 Task: Make in the project AztecBridge a sprint 'Nitro Sprint'. Create in the project AztecBridge a sprint 'Nitro Sprint'. Add in the project AztecBridge a sprint 'Nitro Sprint'
Action: Mouse moved to (182, 52)
Screenshot: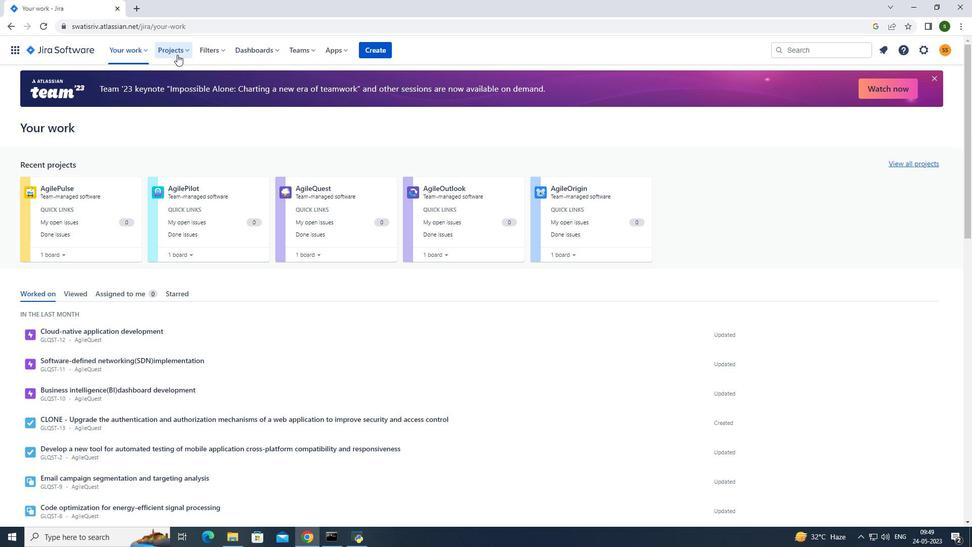 
Action: Mouse pressed left at (182, 52)
Screenshot: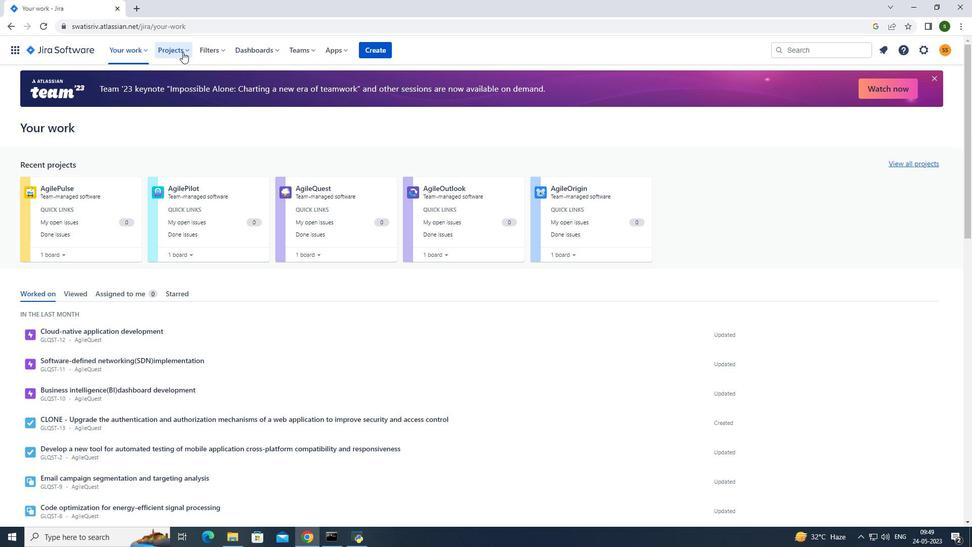 
Action: Mouse moved to (205, 96)
Screenshot: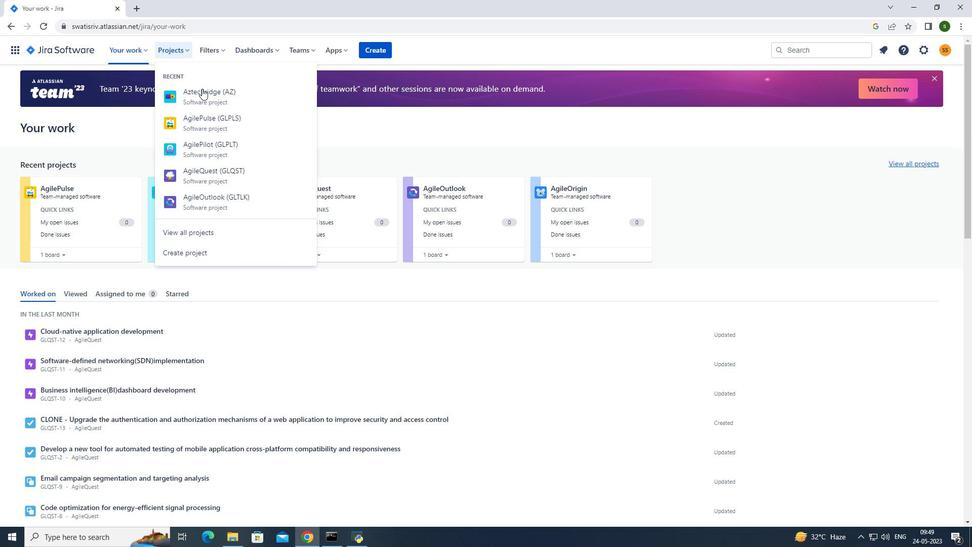 
Action: Mouse pressed left at (205, 96)
Screenshot: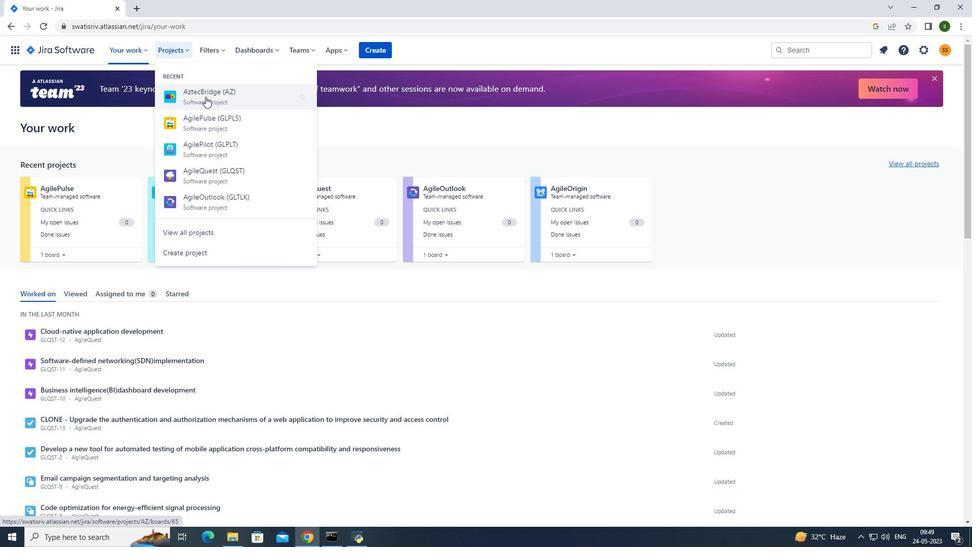 
Action: Mouse moved to (199, 350)
Screenshot: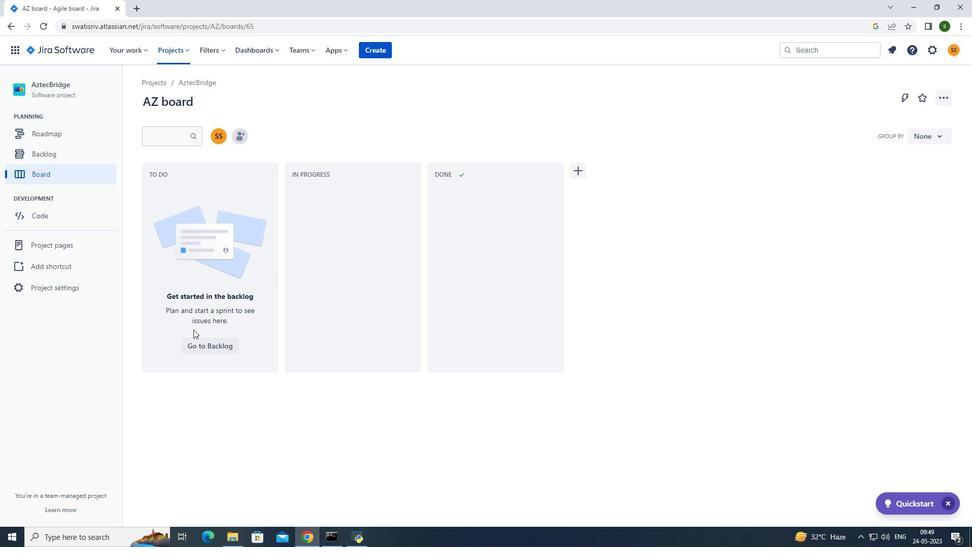 
Action: Mouse pressed left at (199, 350)
Screenshot: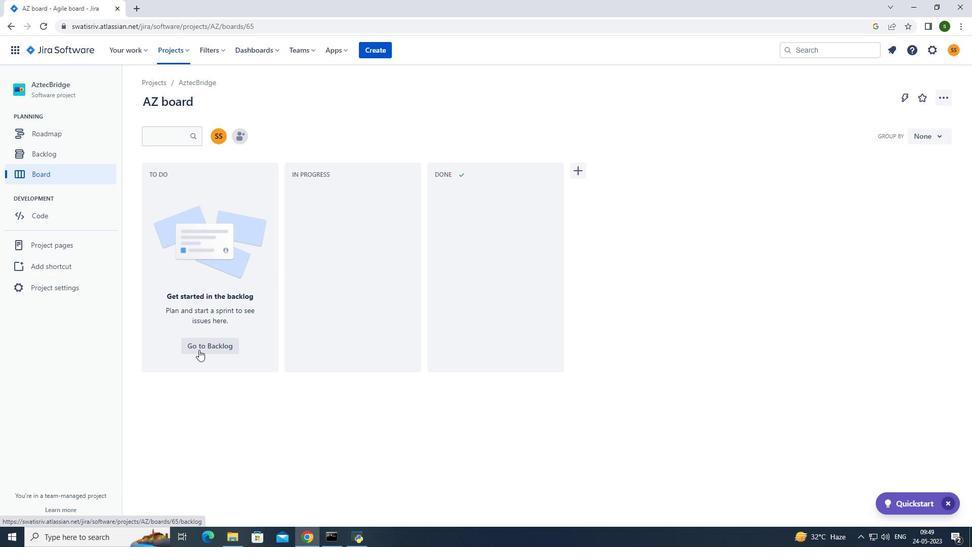 
Action: Mouse moved to (915, 159)
Screenshot: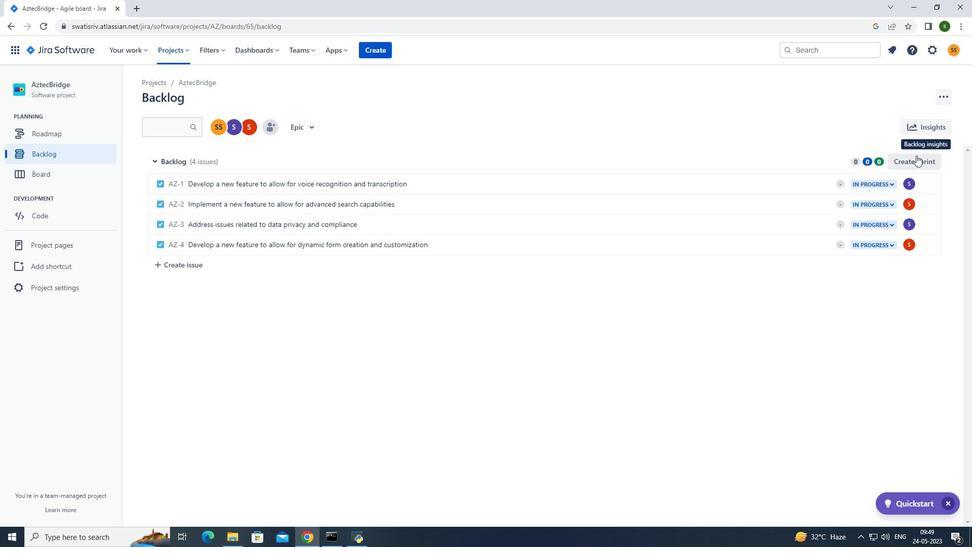 
Action: Mouse pressed left at (915, 159)
Screenshot: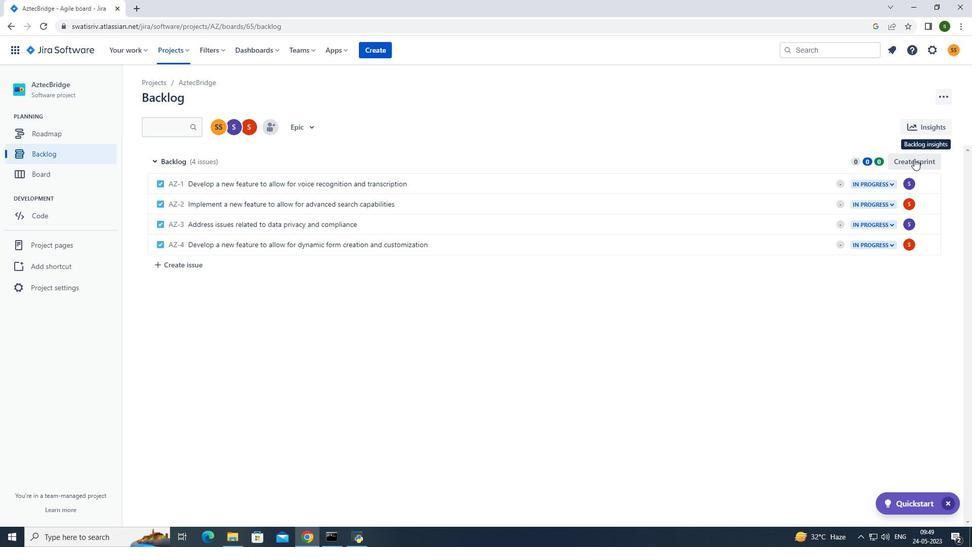 
Action: Mouse moved to (930, 158)
Screenshot: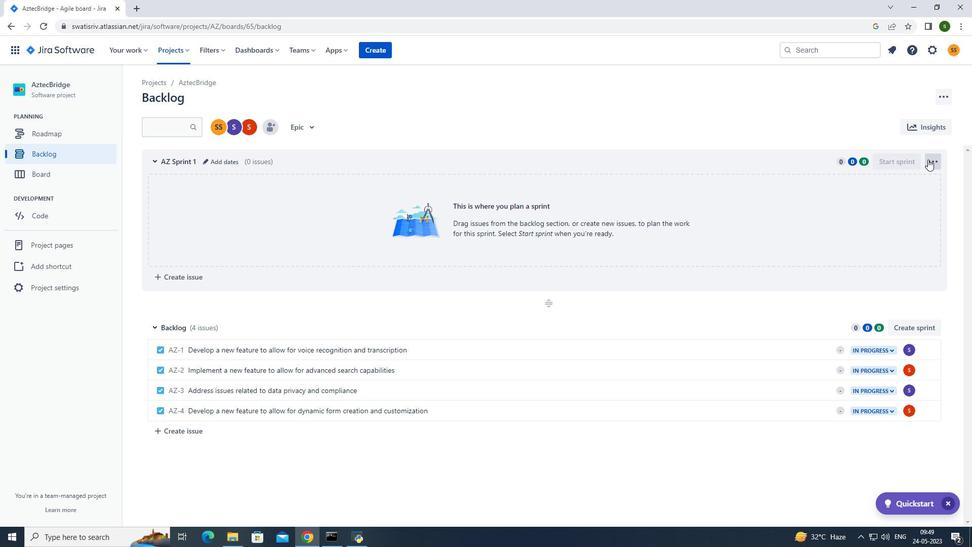 
Action: Mouse pressed left at (930, 158)
Screenshot: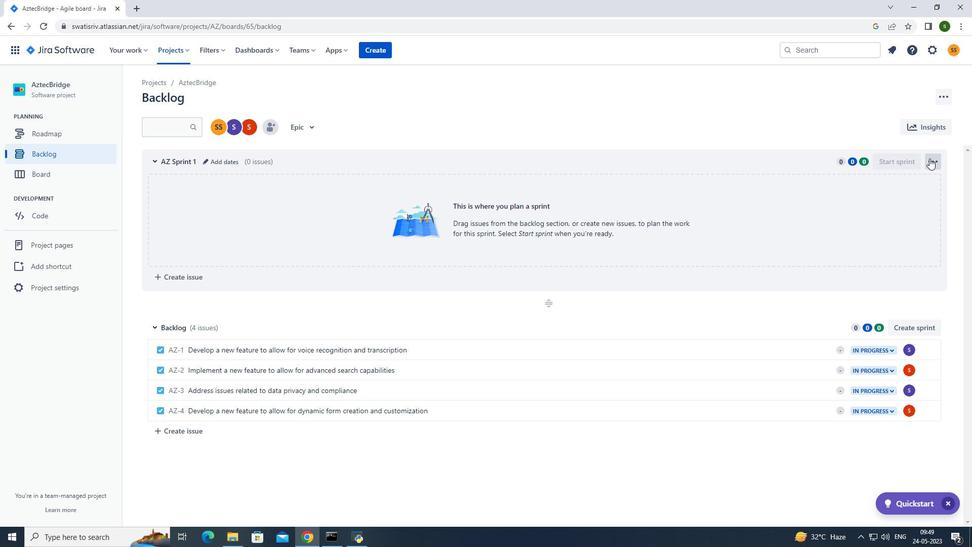 
Action: Mouse moved to (908, 186)
Screenshot: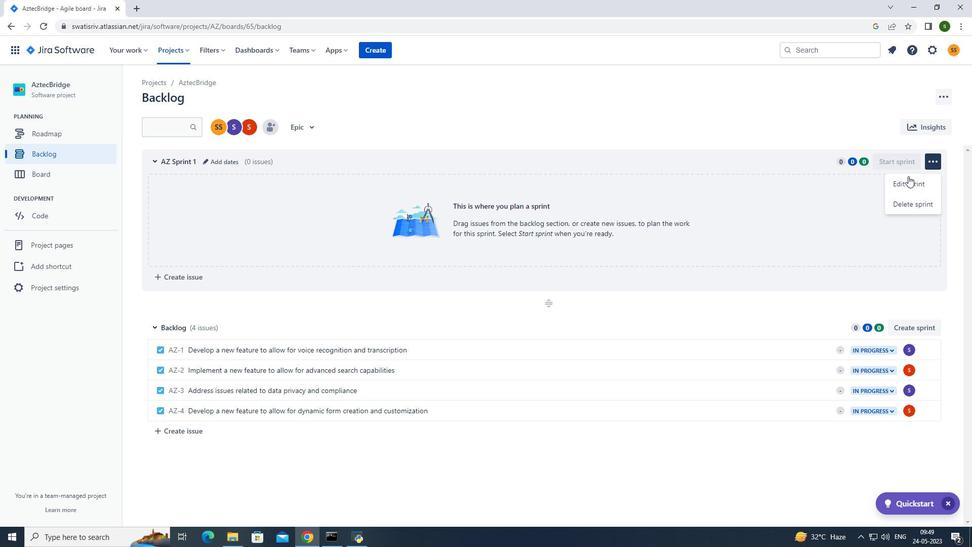
Action: Mouse pressed left at (908, 186)
Screenshot: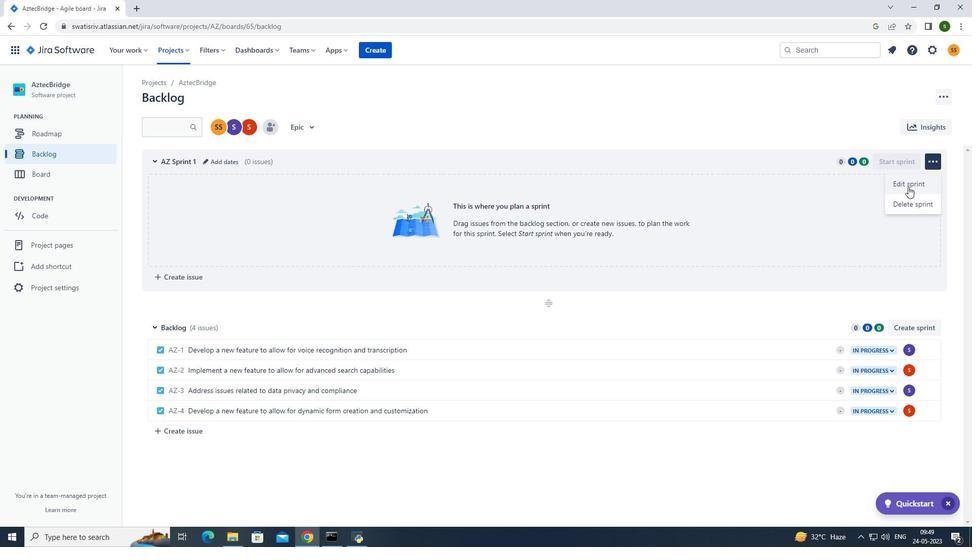 
Action: Mouse moved to (405, 125)
Screenshot: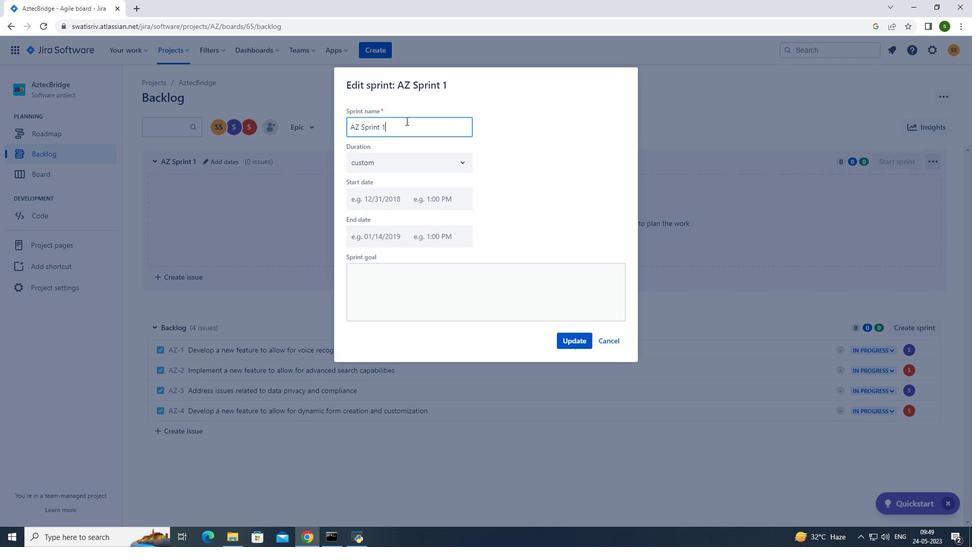 
Action: Key pressed <Key.backspace><Key.backspace><Key.backspace><Key.backspace><Key.backspace><Key.backspace><Key.backspace><Key.backspace><Key.backspace><Key.backspace><Key.backspace><Key.caps_lock>N<Key.caps_lock>itro<Key.space><Key.caps_lock>S<Key.caps_lock>print
Screenshot: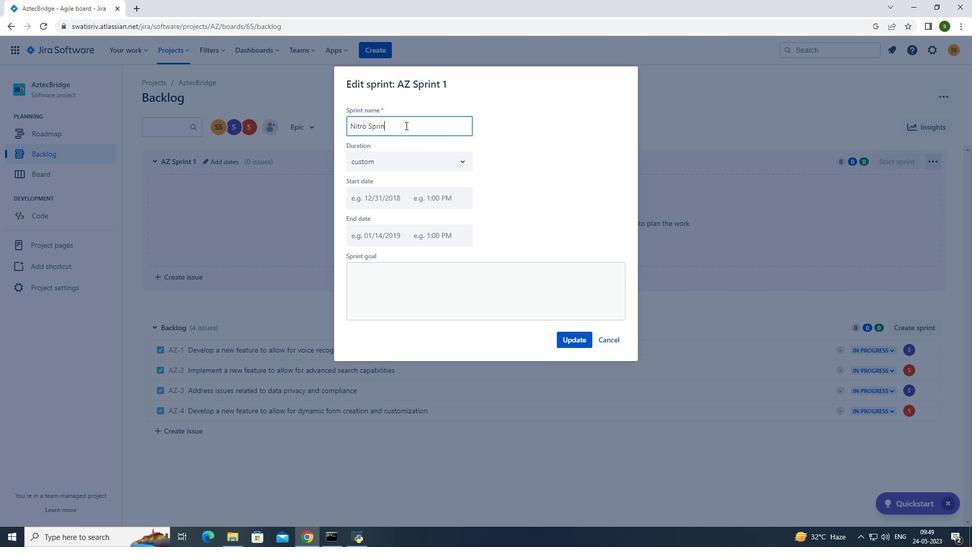 
Action: Mouse moved to (565, 340)
Screenshot: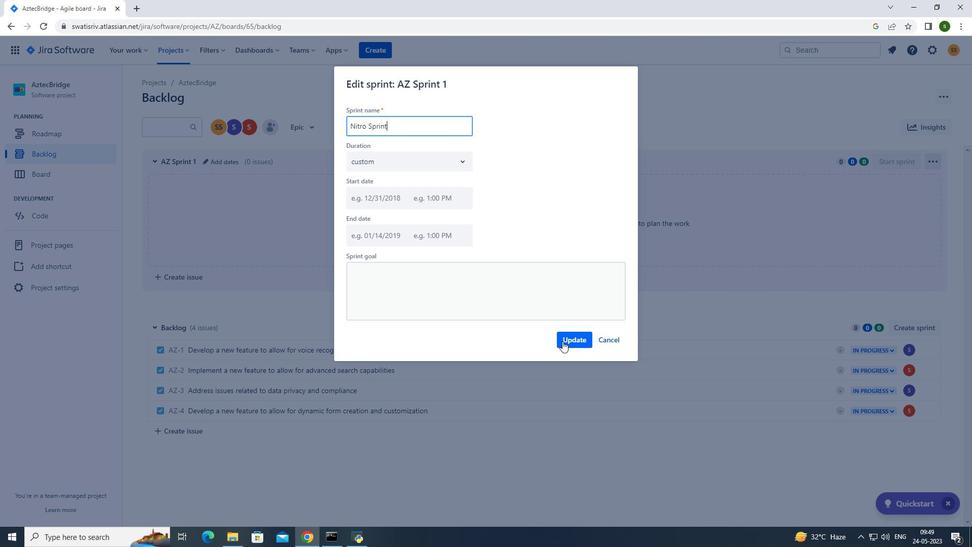 
Action: Mouse pressed left at (565, 340)
Screenshot: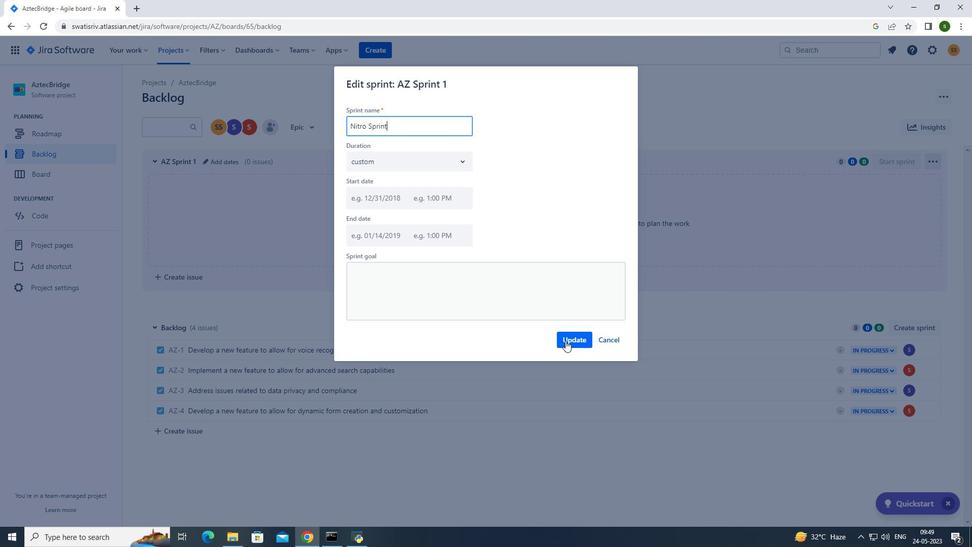 
Action: Mouse moved to (173, 44)
Screenshot: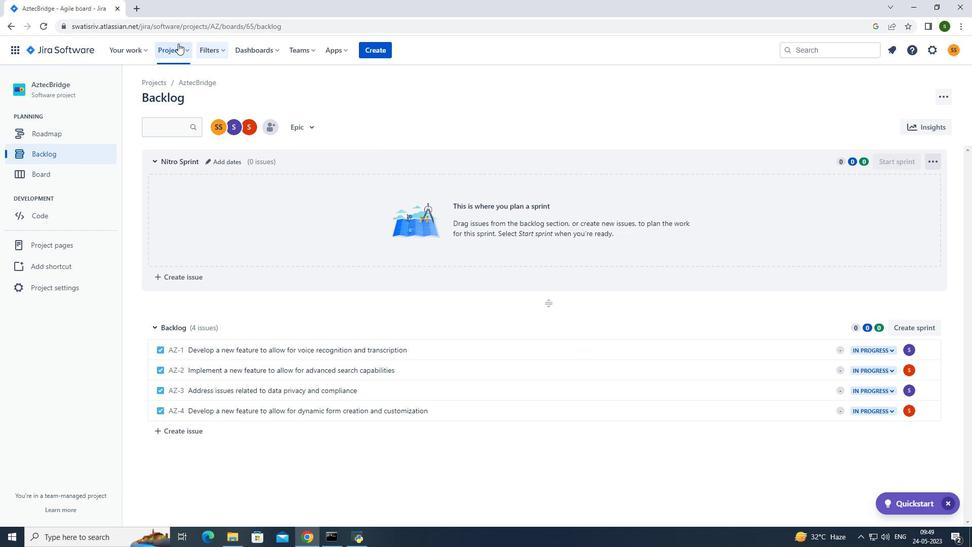 
Action: Mouse pressed left at (173, 44)
Screenshot: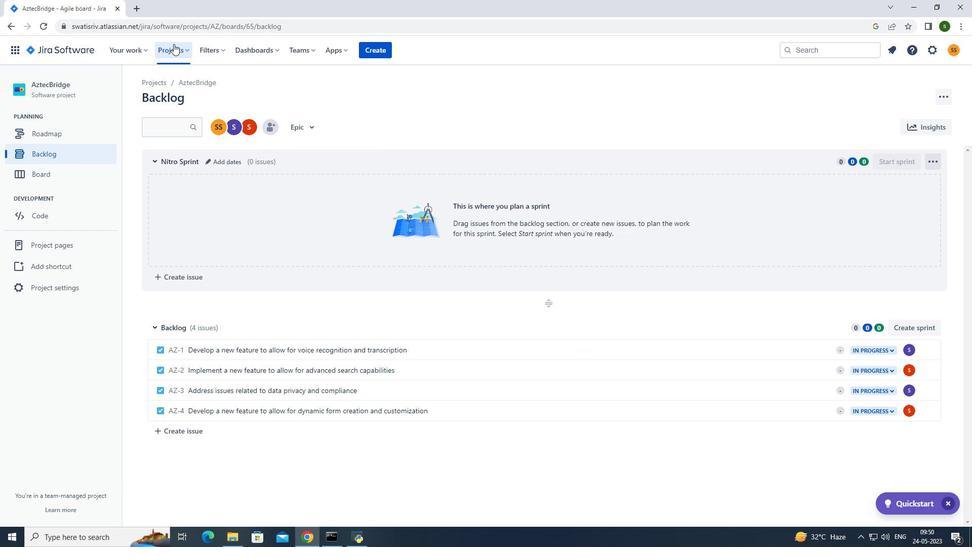 
Action: Mouse moved to (215, 93)
Screenshot: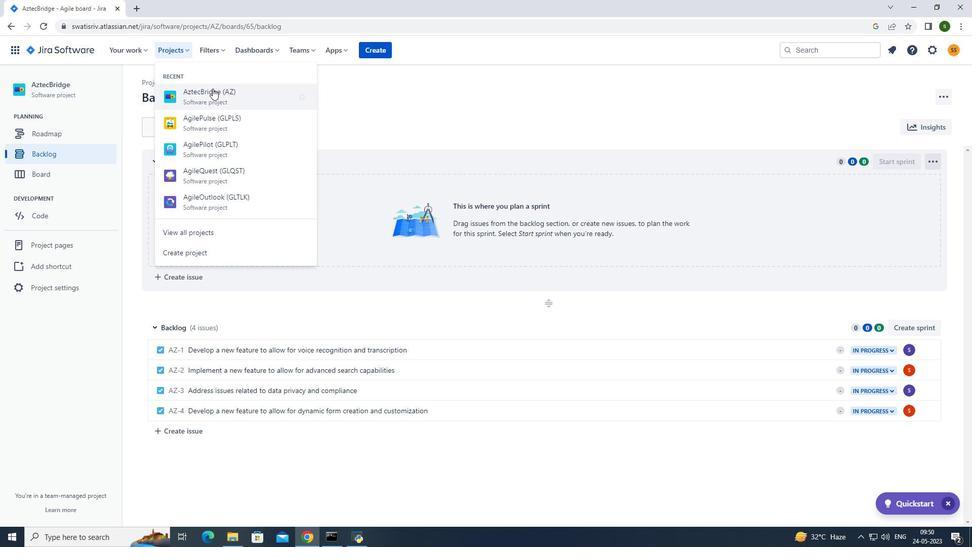 
Action: Mouse pressed left at (215, 93)
Screenshot: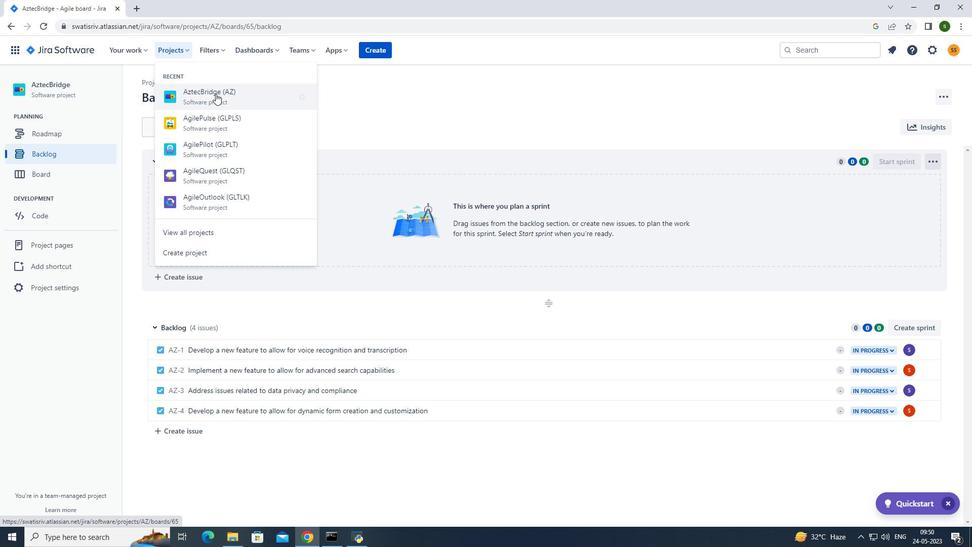 
Action: Mouse moved to (218, 343)
Screenshot: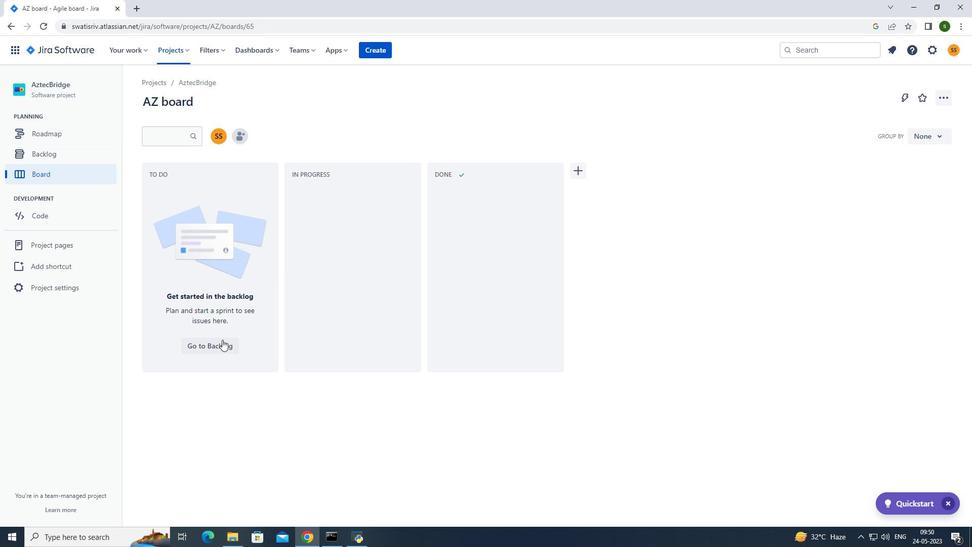 
Action: Mouse pressed left at (218, 343)
Screenshot: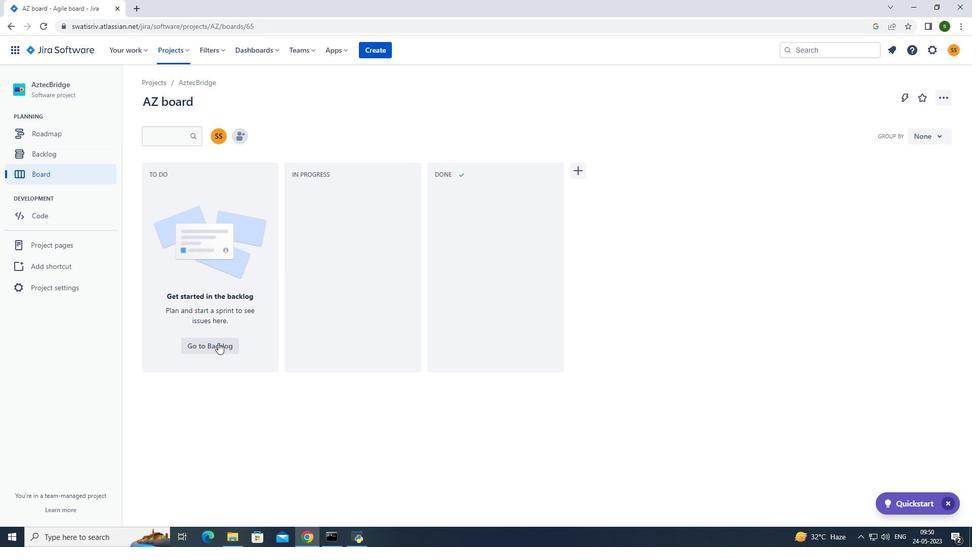 
Action: Mouse moved to (933, 327)
Screenshot: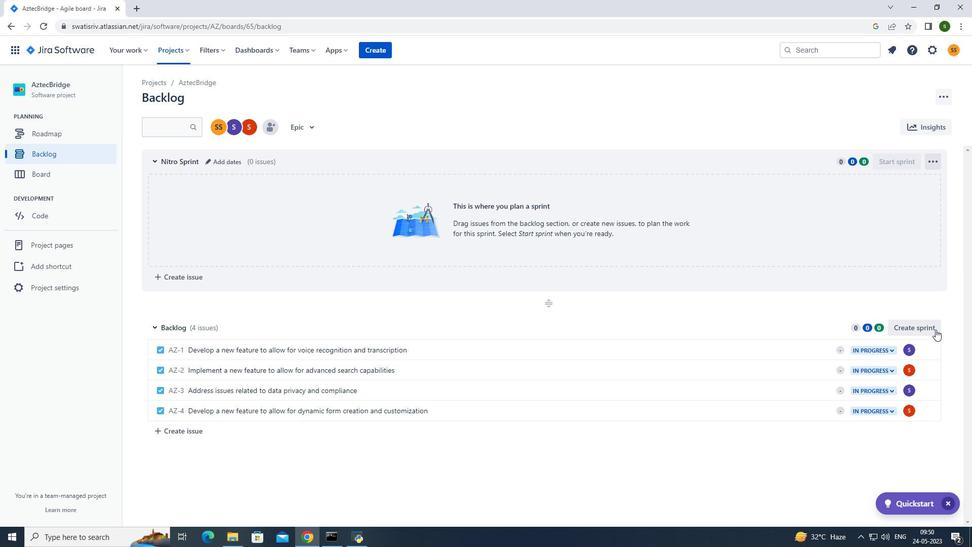 
Action: Mouse pressed left at (933, 327)
Screenshot: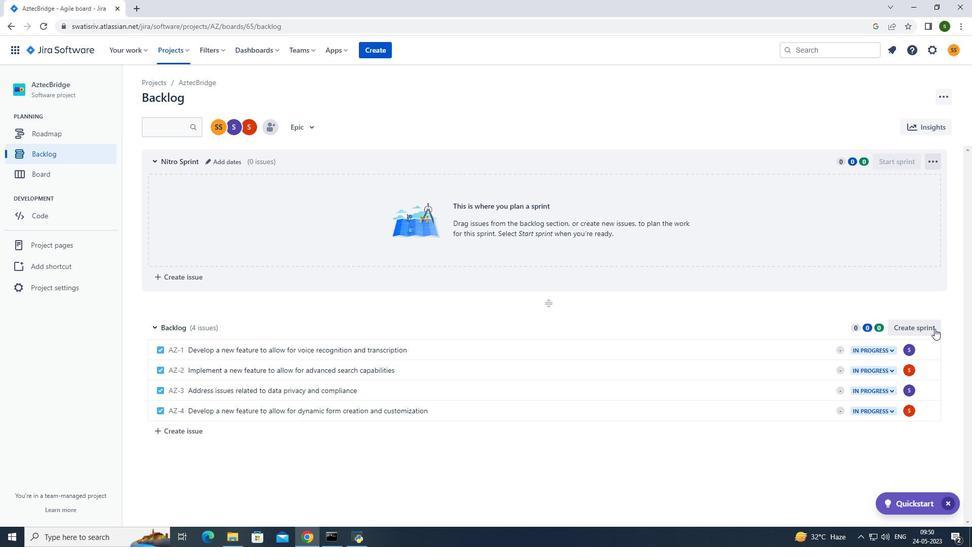 
Action: Mouse moved to (931, 326)
Screenshot: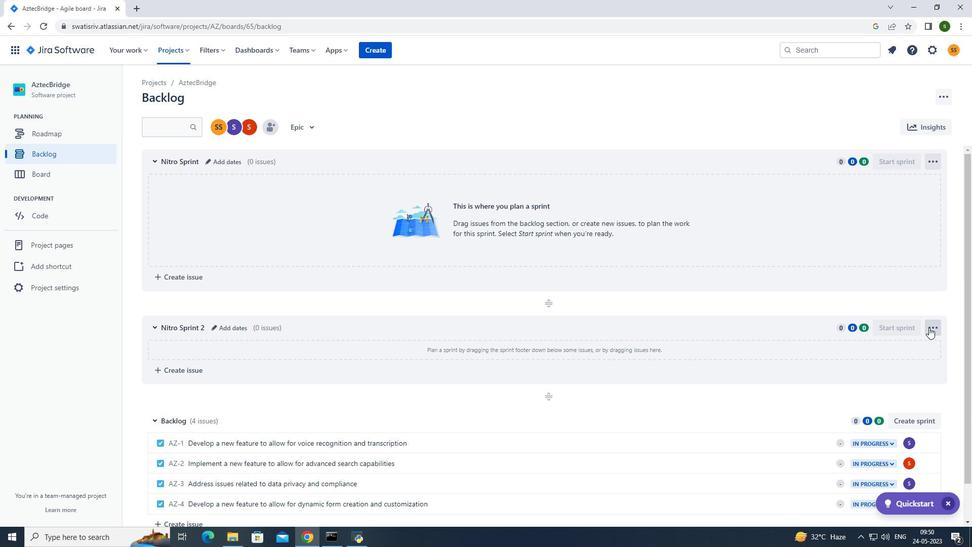 
Action: Mouse pressed left at (931, 326)
Screenshot: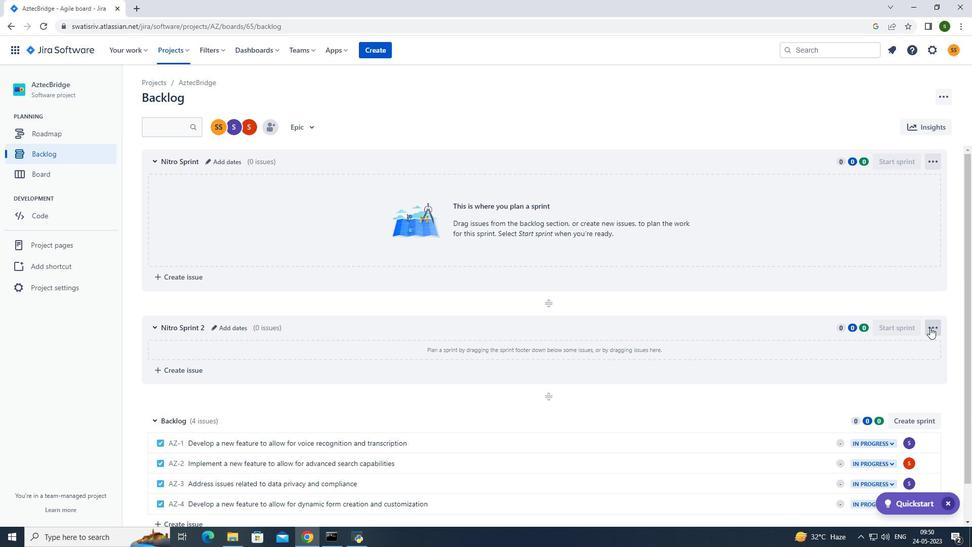 
Action: Mouse moved to (910, 369)
Screenshot: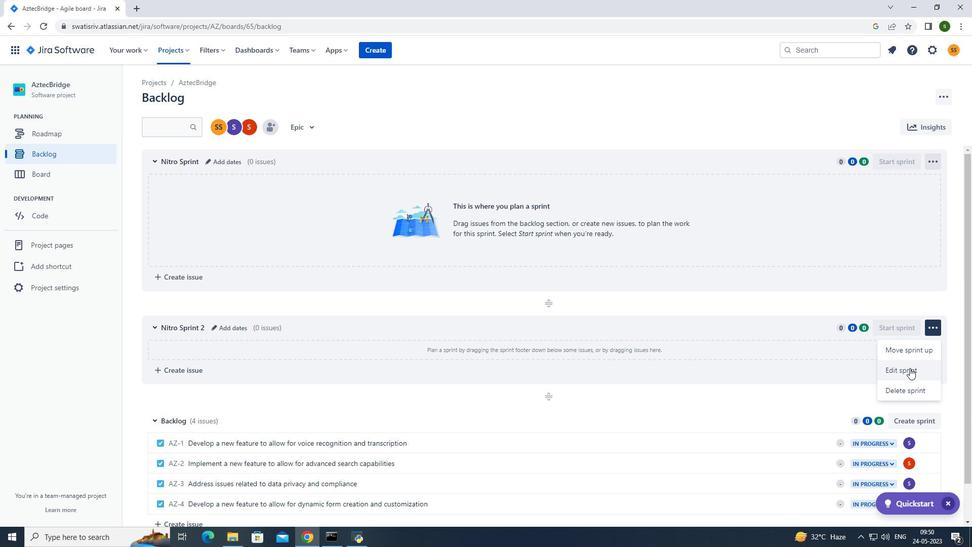 
Action: Mouse pressed left at (910, 369)
Screenshot: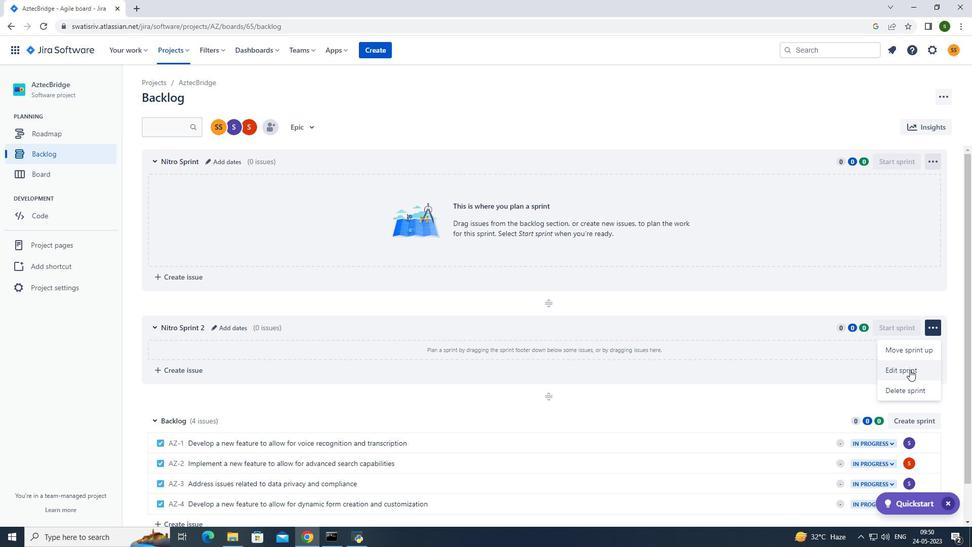 
Action: Mouse moved to (431, 129)
Screenshot: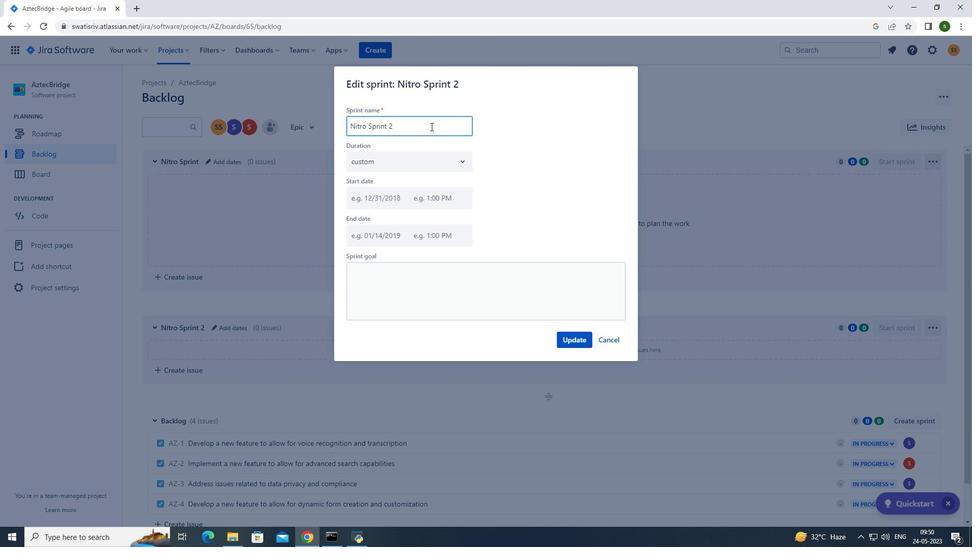 
Action: Key pressed <Key.backspace><Key.backspace><Key.backspace><Key.backspace><Key.backspace><Key.backspace><Key.backspace><Key.backspace><Key.backspace><Key.backspace><Key.backspace><Key.backspace><Key.backspace><Key.backspace><Key.backspace><Key.backspace><Key.backspace><Key.backspace><Key.backspace><Key.backspace><Key.backspace><Key.backspace><Key.caps_lock>N<Key.caps_lock>itro<Key.space><Key.caps_lock>S<Key.caps_lock>print
Screenshot: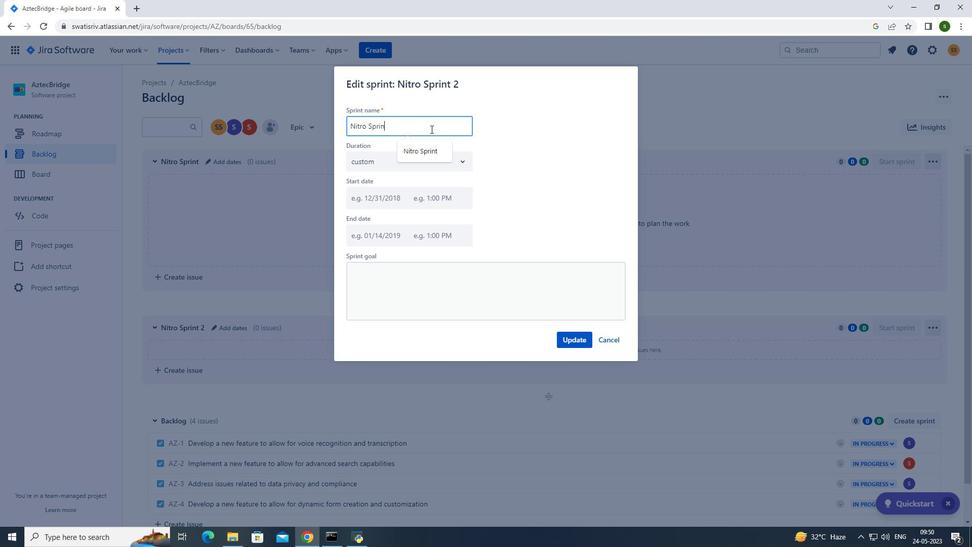 
Action: Mouse moved to (575, 337)
Screenshot: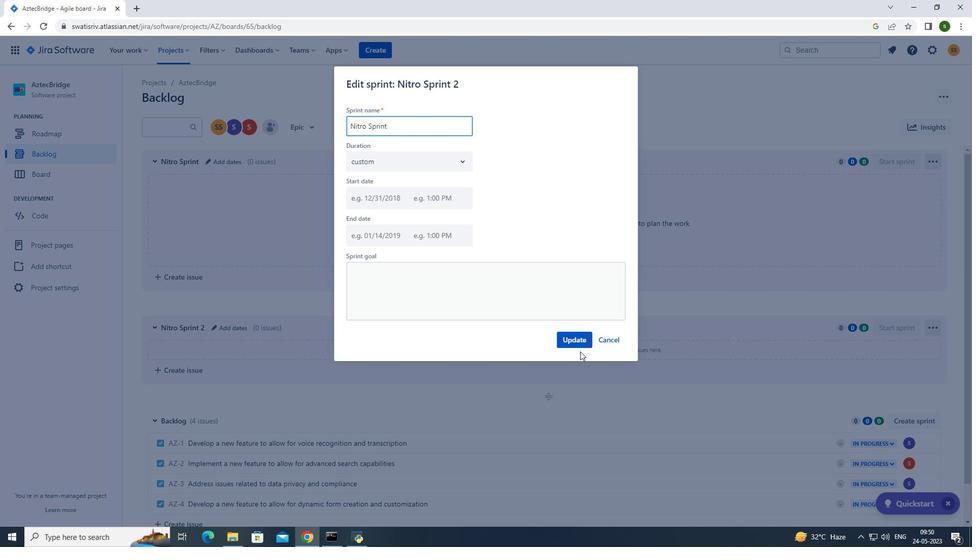 
Action: Mouse pressed left at (575, 337)
Screenshot: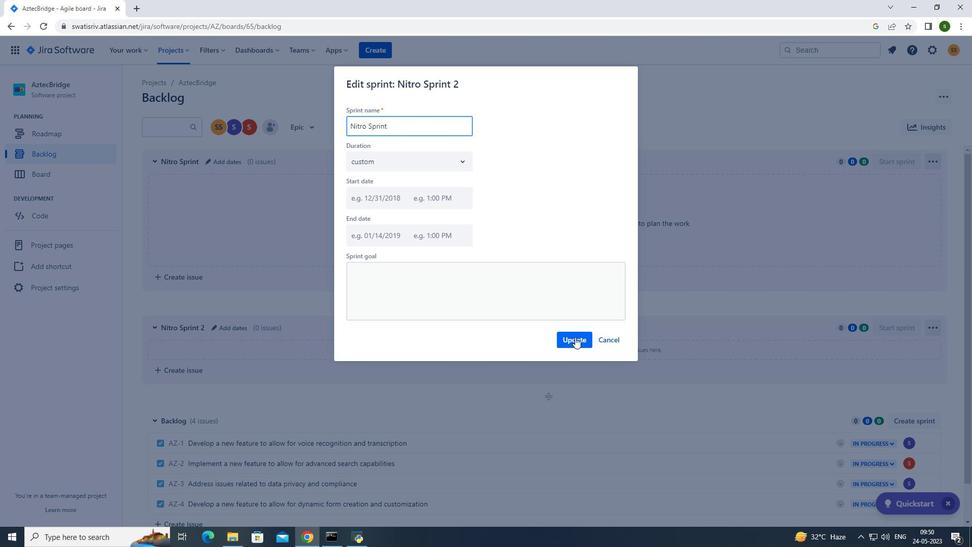 
Action: Mouse moved to (177, 50)
Screenshot: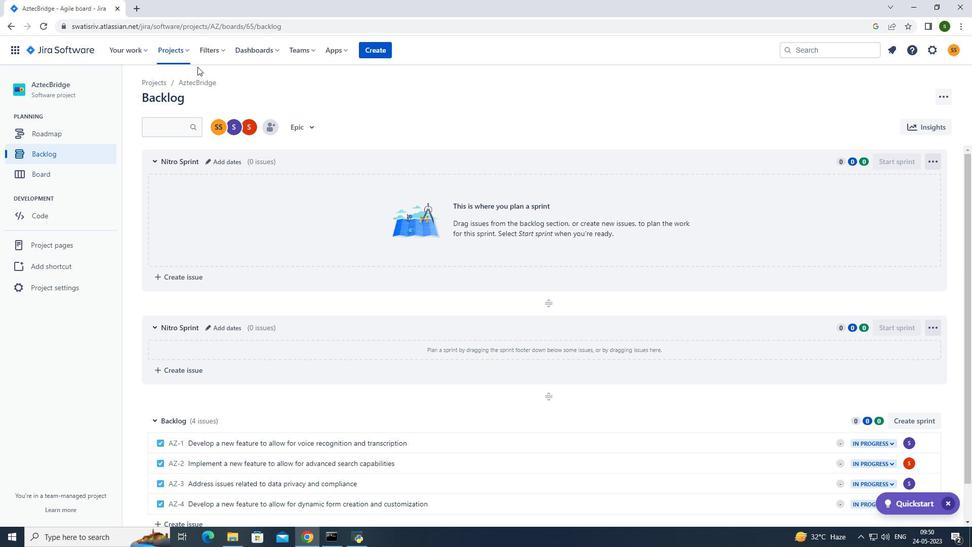 
Action: Mouse pressed left at (177, 50)
Screenshot: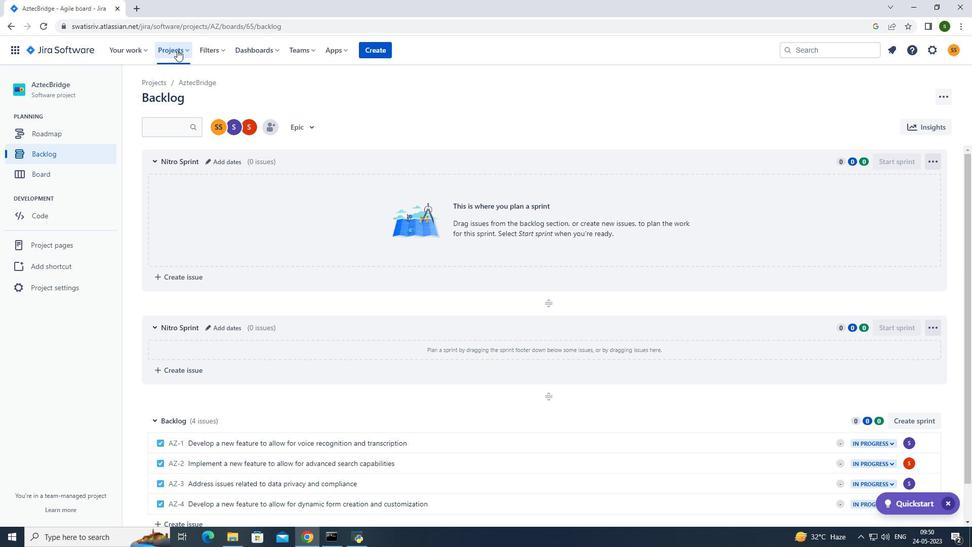 
Action: Mouse moved to (219, 100)
Screenshot: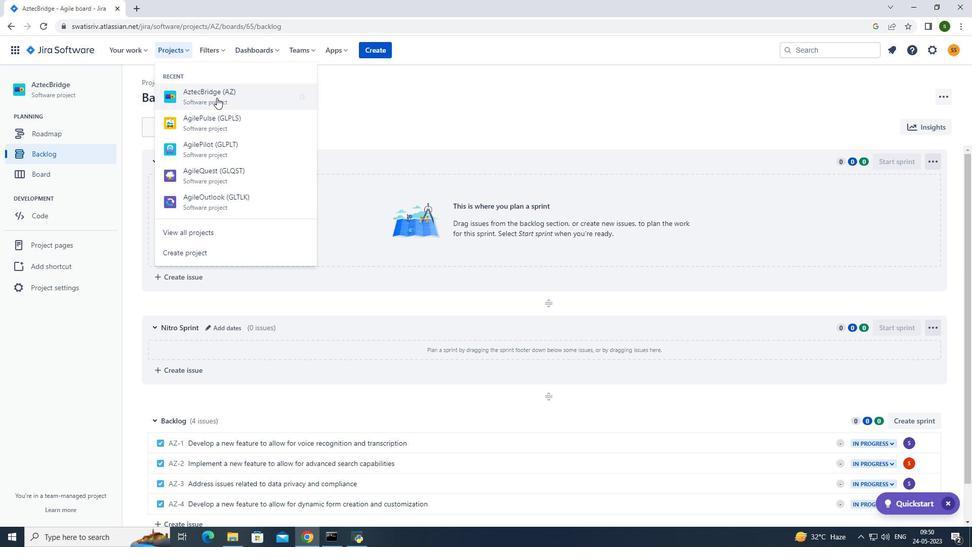 
Action: Mouse pressed left at (219, 100)
Screenshot: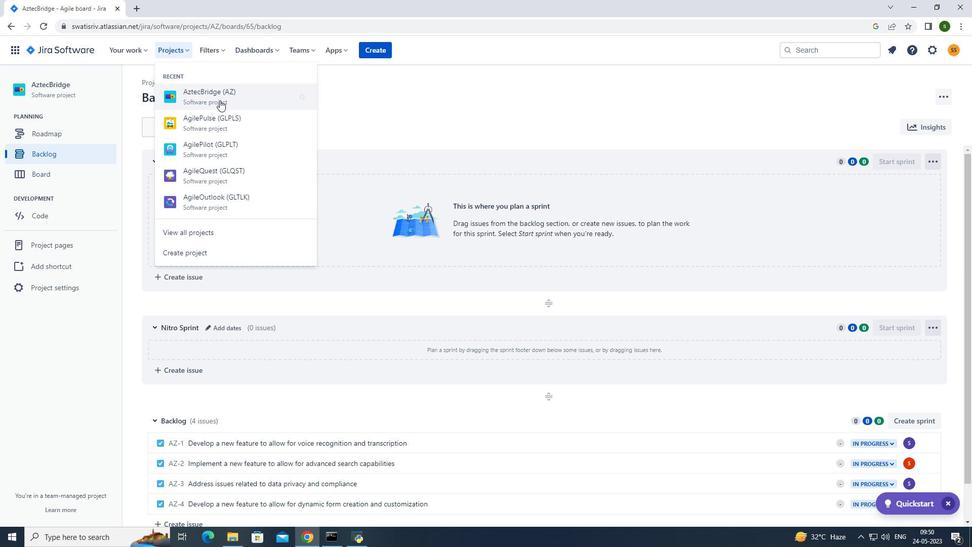 
Action: Mouse moved to (204, 347)
Screenshot: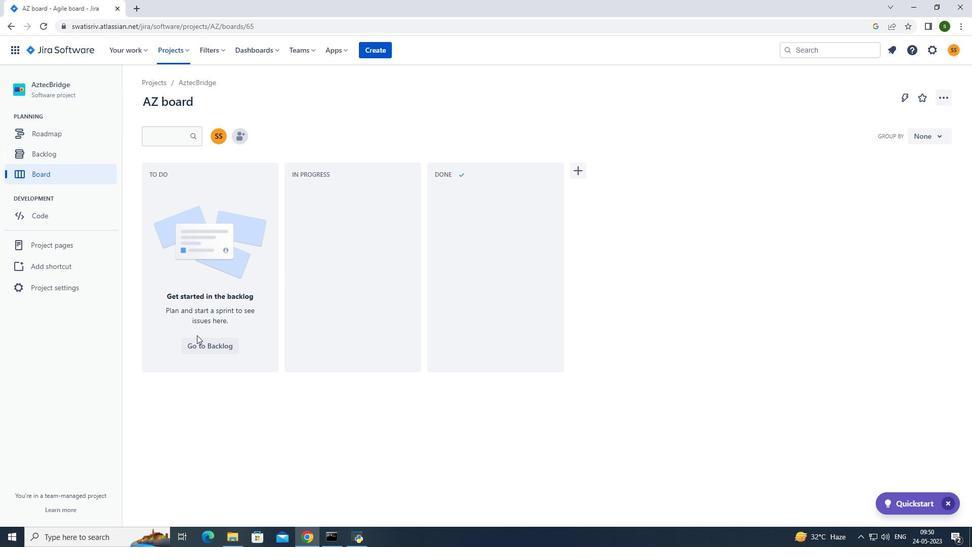 
Action: Mouse pressed left at (204, 347)
Screenshot: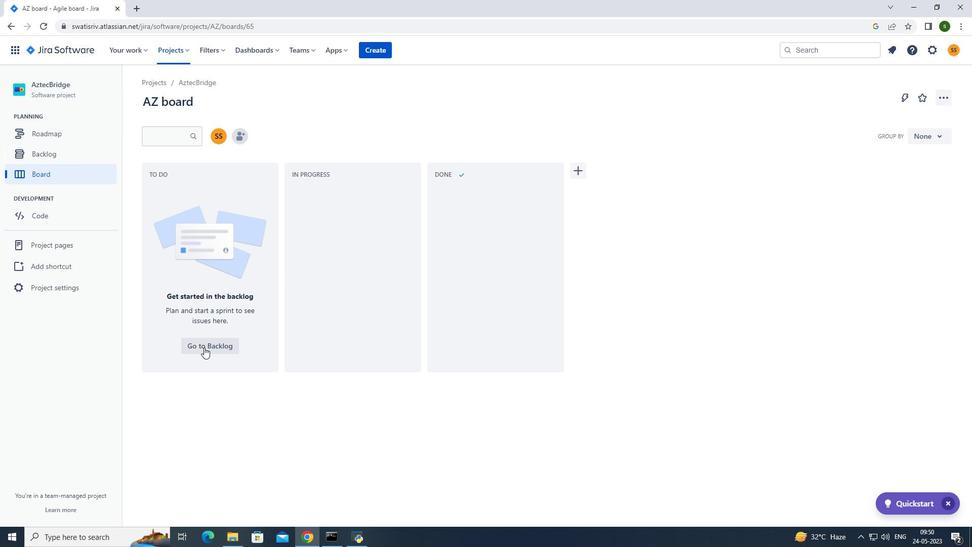 
Action: Mouse moved to (911, 414)
Screenshot: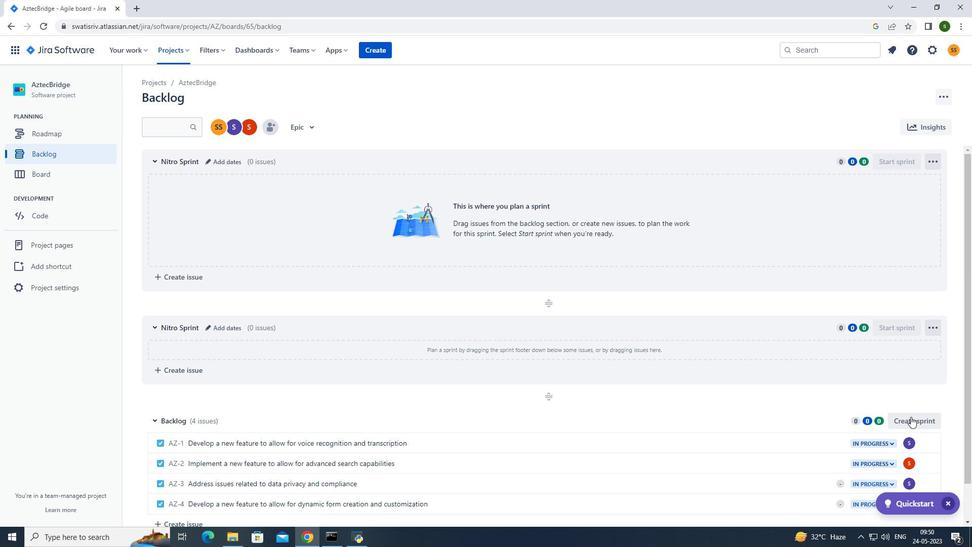 
Action: Mouse pressed left at (911, 414)
Screenshot: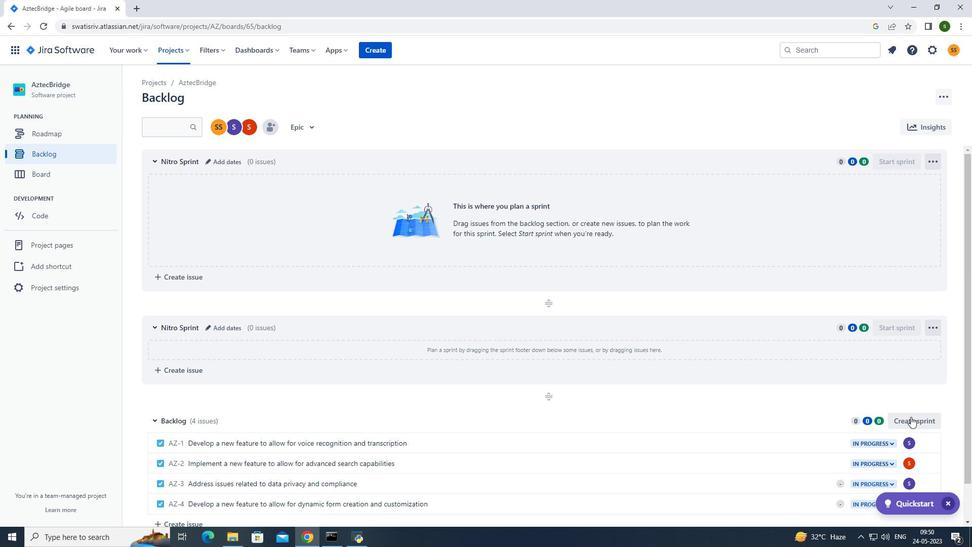 
Action: Mouse moved to (934, 422)
Screenshot: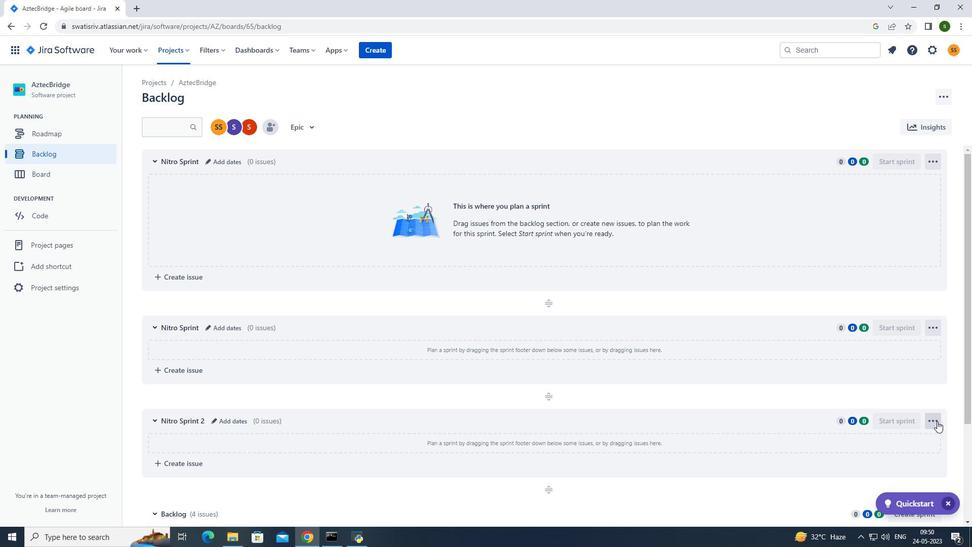 
Action: Mouse pressed left at (934, 422)
Screenshot: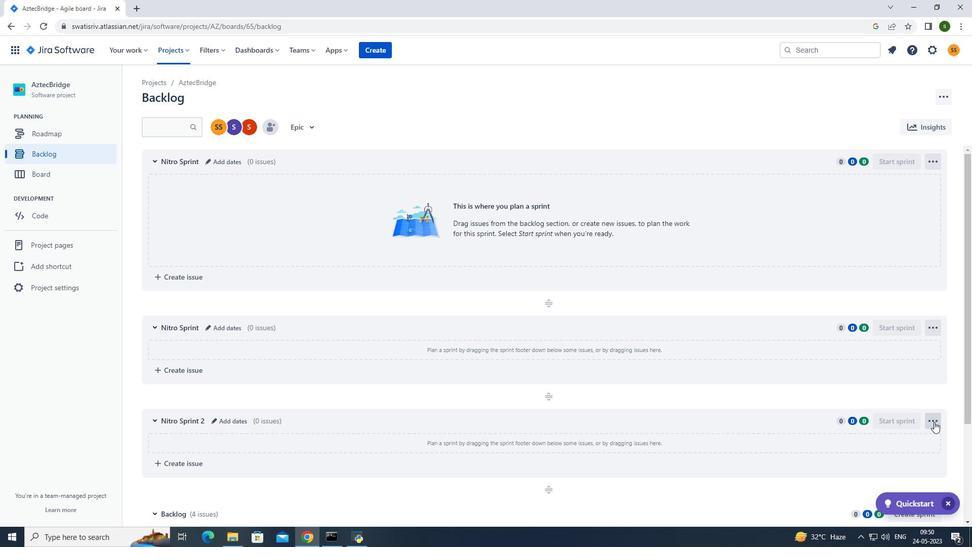 
Action: Mouse moved to (899, 462)
Screenshot: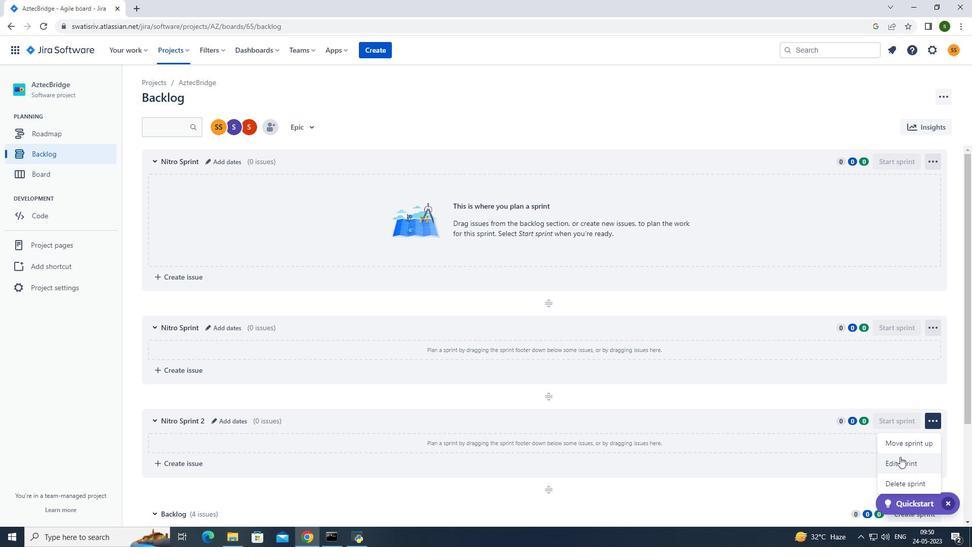 
Action: Mouse pressed left at (899, 462)
Screenshot: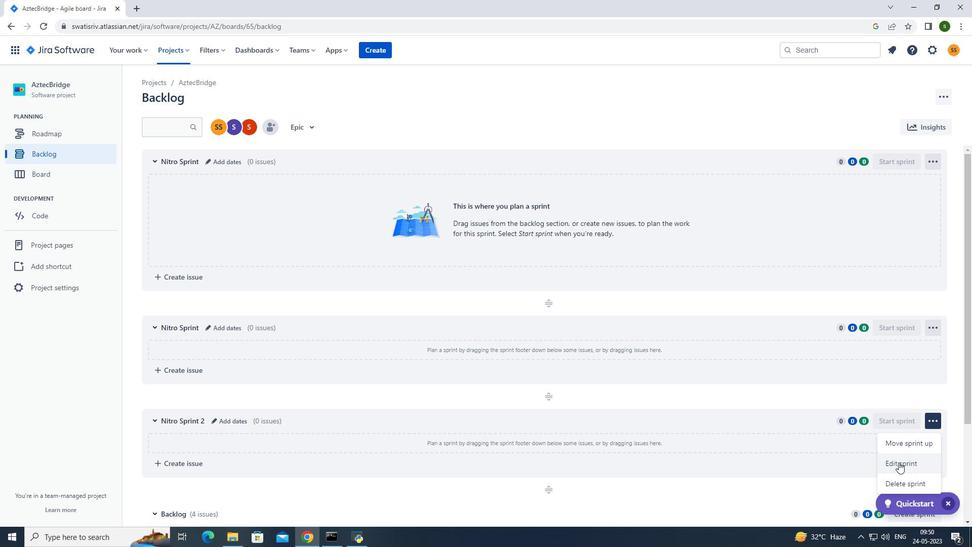 
Action: Mouse moved to (412, 130)
Screenshot: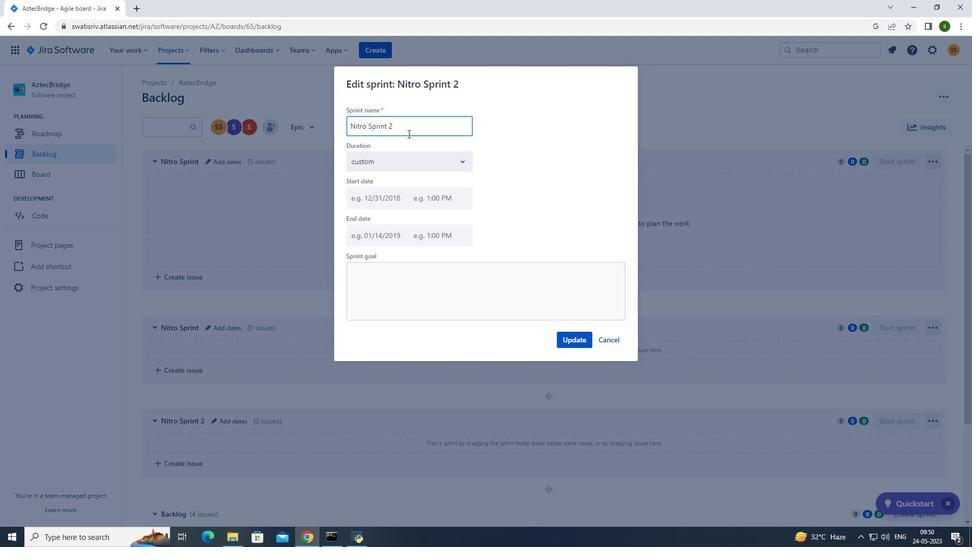 
Action: Key pressed <Key.backspace><Key.backspace><Key.backspace><Key.backspace><Key.backspace><Key.backspace><Key.backspace><Key.backspace><Key.backspace><Key.backspace><Key.backspace><Key.backspace><Key.backspace><Key.backspace><Key.backspace><Key.backspace><Key.backspace><Key.backspace><Key.backspace><Key.backspace><Key.backspace><Key.caps_lock>N<Key.caps_lock>itro<Key.space><Key.caps_lock>S<Key.caps_lock>print
Screenshot: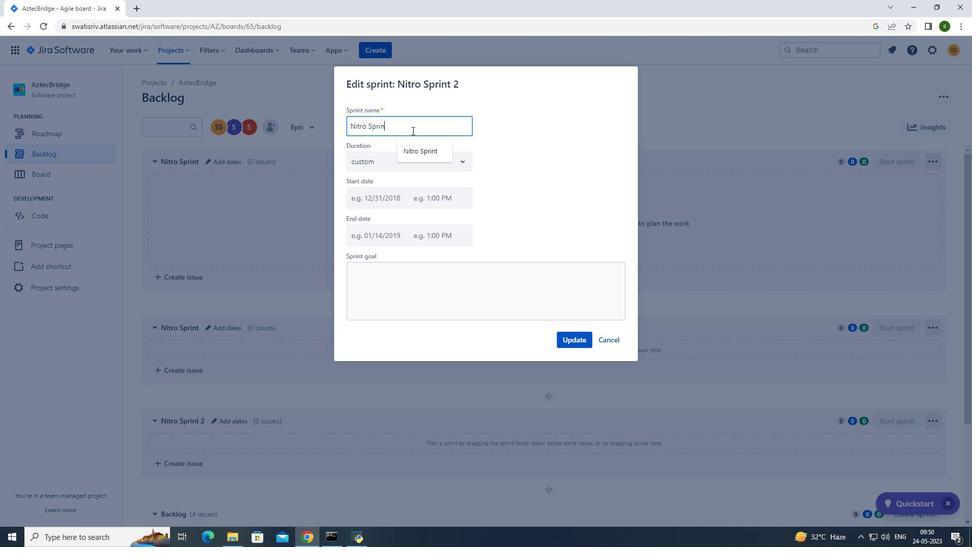 
Action: Mouse moved to (571, 338)
Screenshot: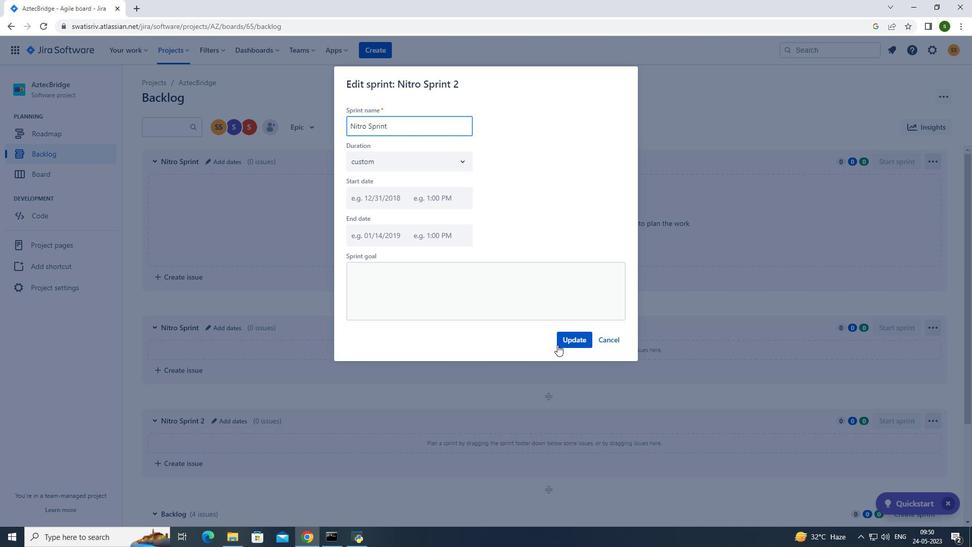 
Action: Mouse pressed left at (571, 338)
Screenshot: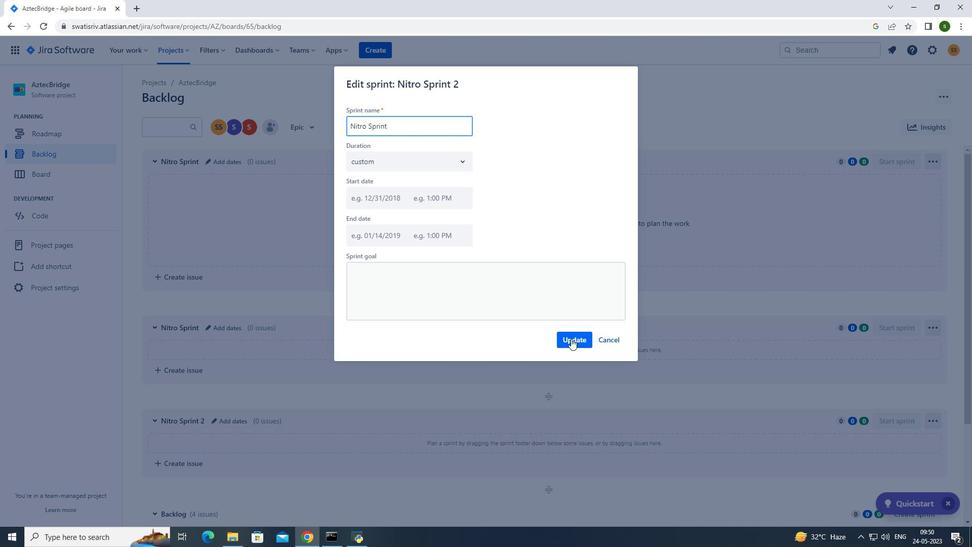 
Action: Mouse moved to (555, 343)
Screenshot: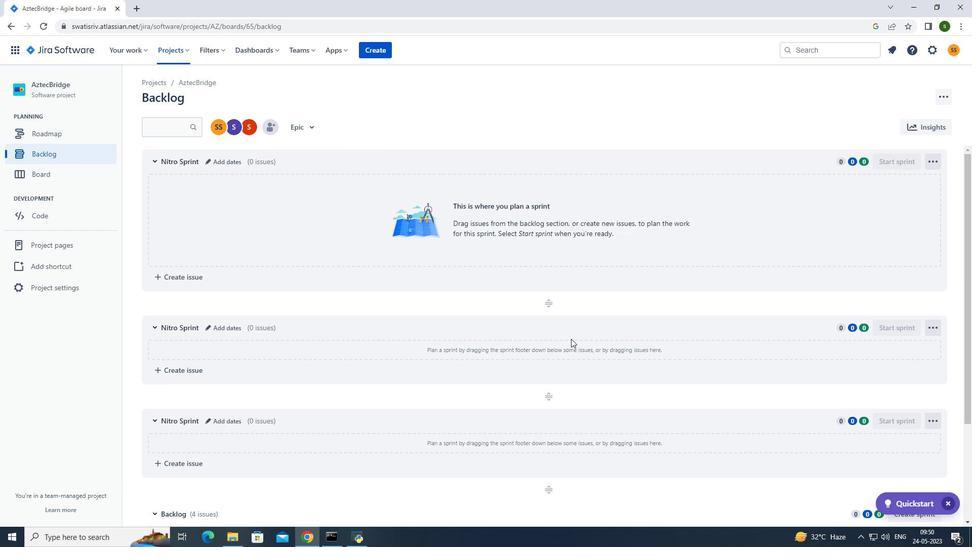 
